 Task: Create Card E-commerce Website Review in Board Employee Benefits Platforms to Workspace Event Lighting Rentals. Create Card Veterinary Conference Review in Board Voice of Support Feedback Analysis to Workspace Event Lighting Rentals. Create Card Mobile App Design Review in Board IT Vendor Management and Contract Negotiation to Workspace Event Lighting Rentals
Action: Mouse moved to (505, 166)
Screenshot: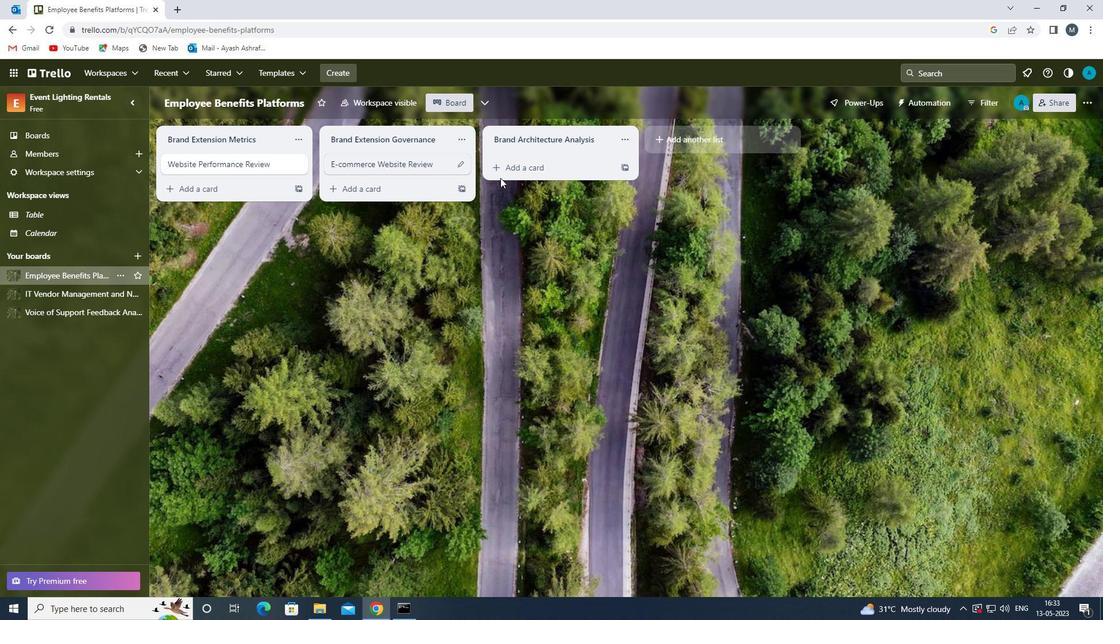 
Action: Mouse pressed left at (505, 166)
Screenshot: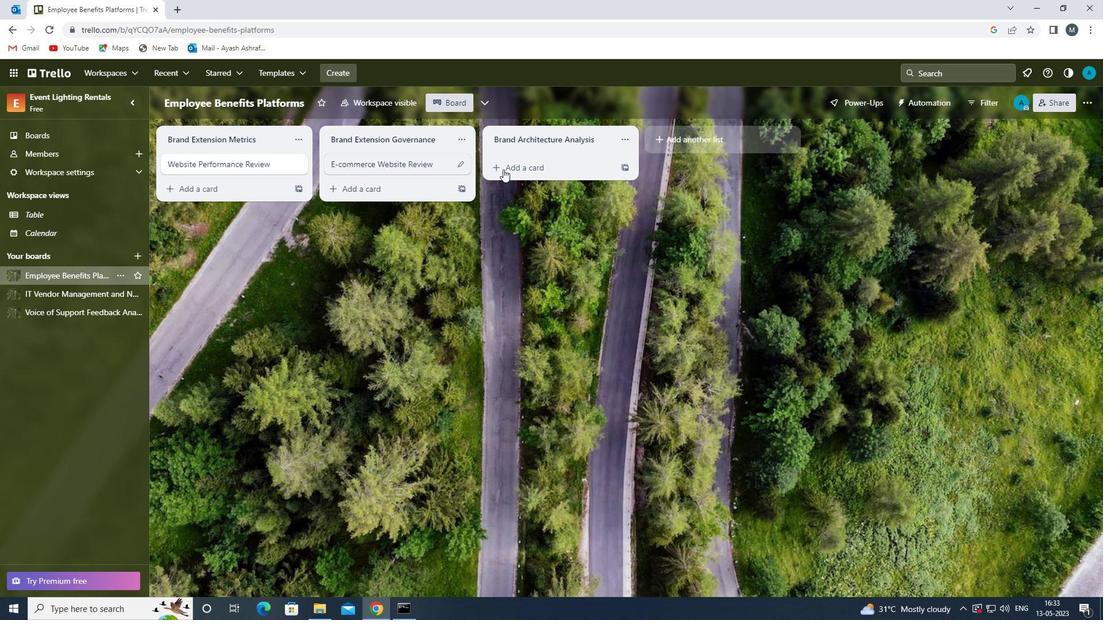 
Action: Mouse moved to (506, 167)
Screenshot: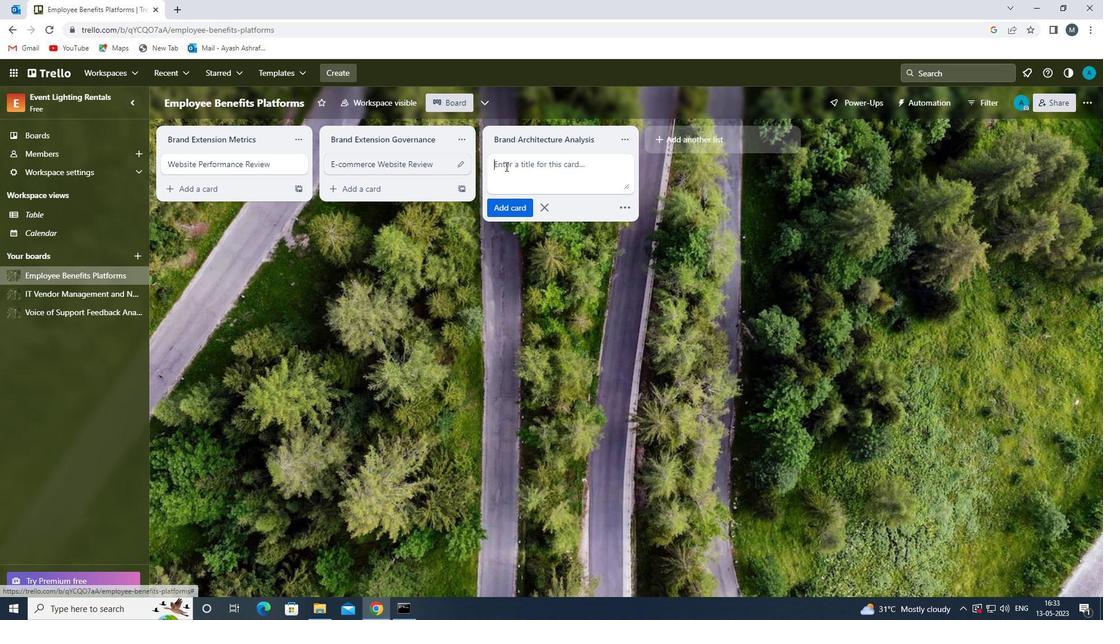 
Action: Mouse pressed left at (506, 167)
Screenshot: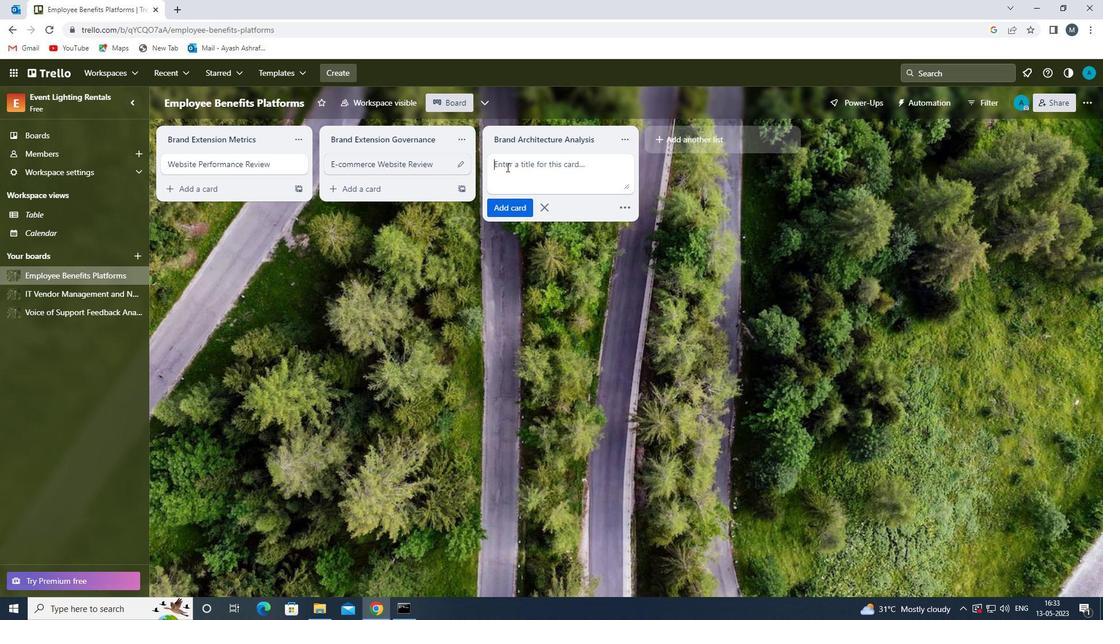 
Action: Key pressed <Key.shift>E-COMMERCE<Key.space><Key.shift>WEBSITE<Key.space><Key.shift>REVIEW<Key.space>
Screenshot: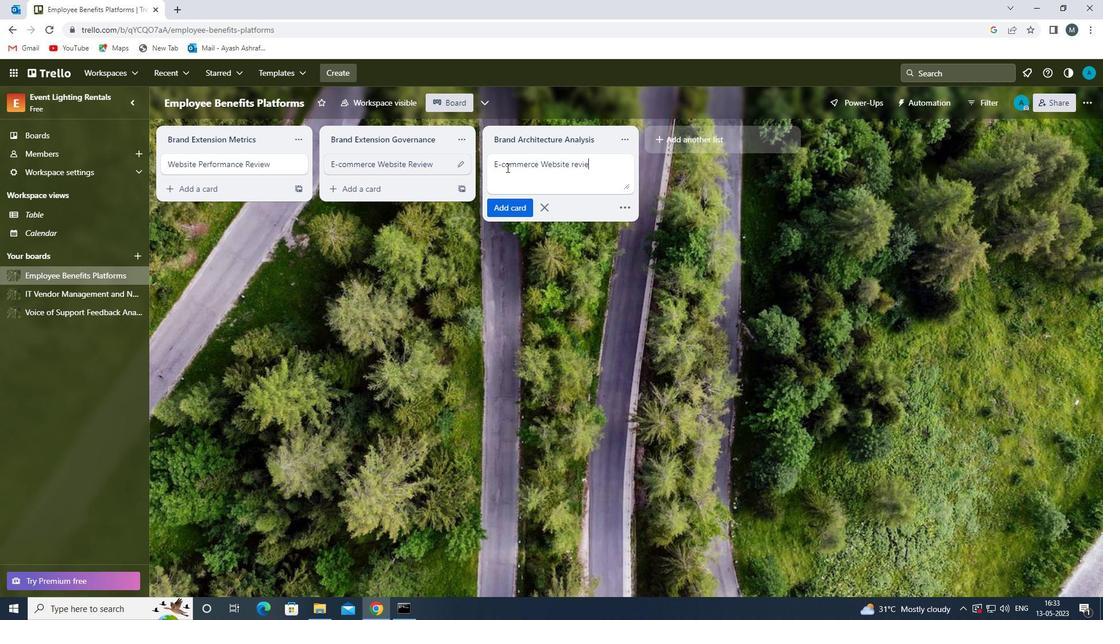 
Action: Mouse moved to (573, 163)
Screenshot: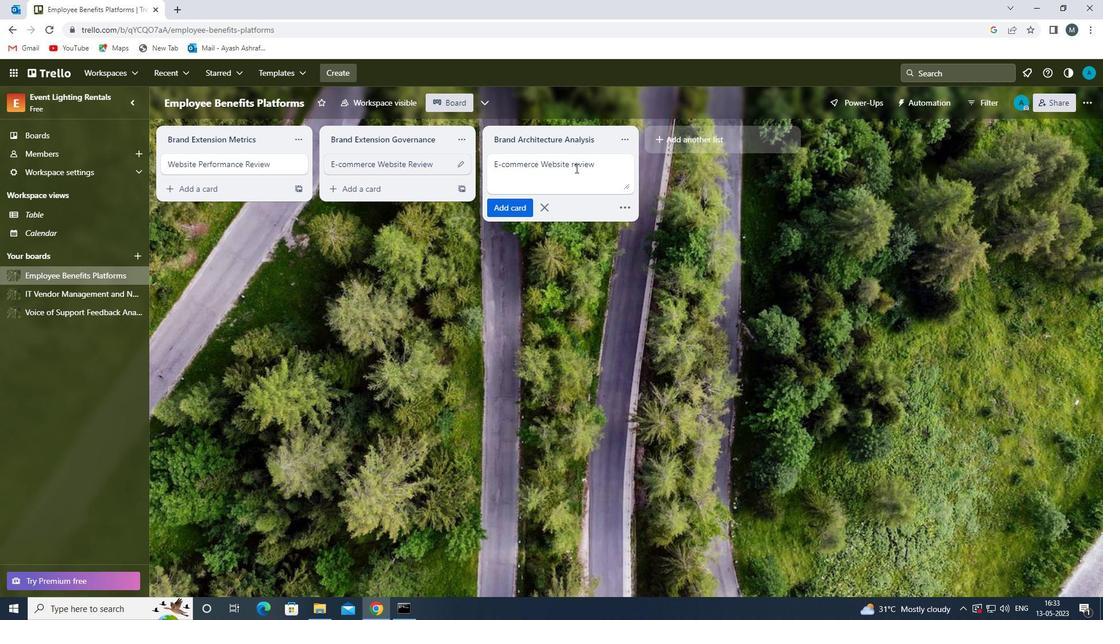 
Action: Mouse pressed left at (573, 163)
Screenshot: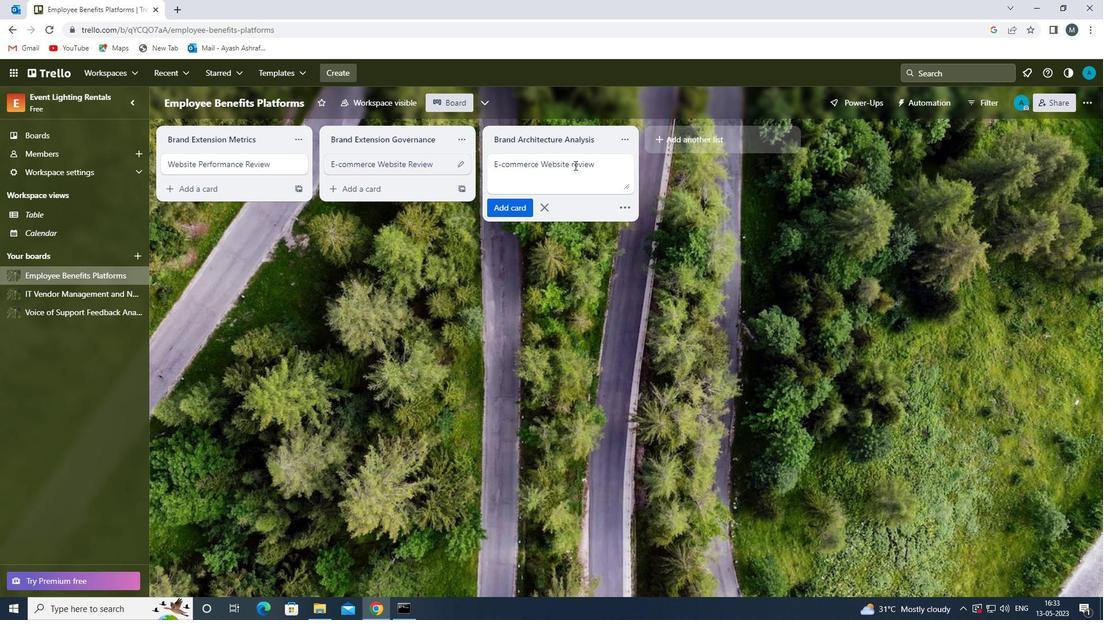 
Action: Mouse moved to (577, 171)
Screenshot: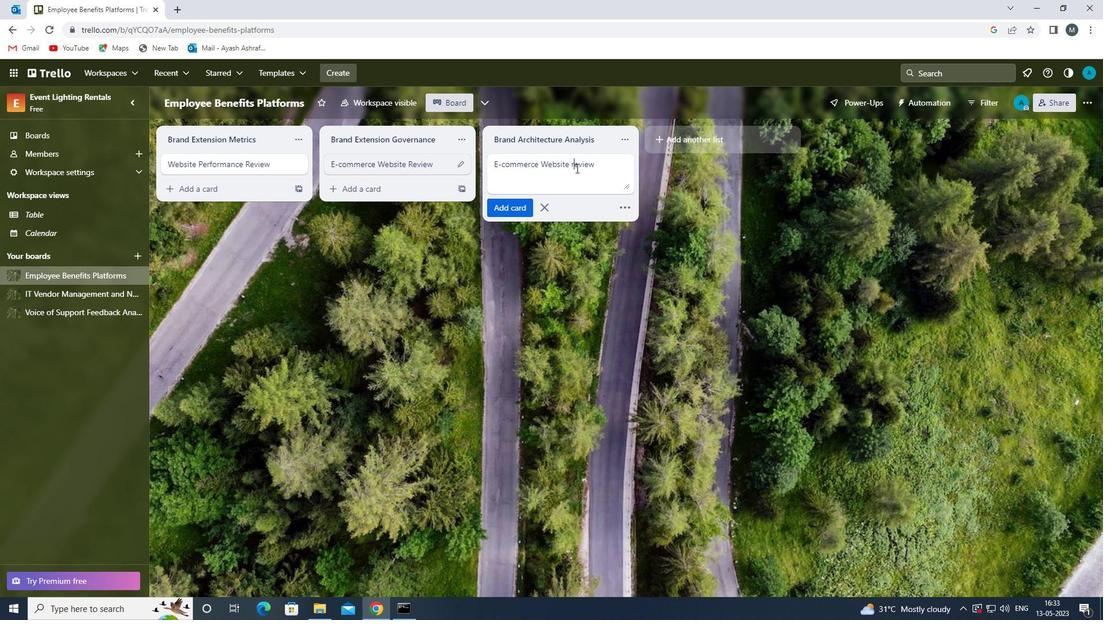 
Action: Key pressed <Key.backspace><Key.shift>R
Screenshot: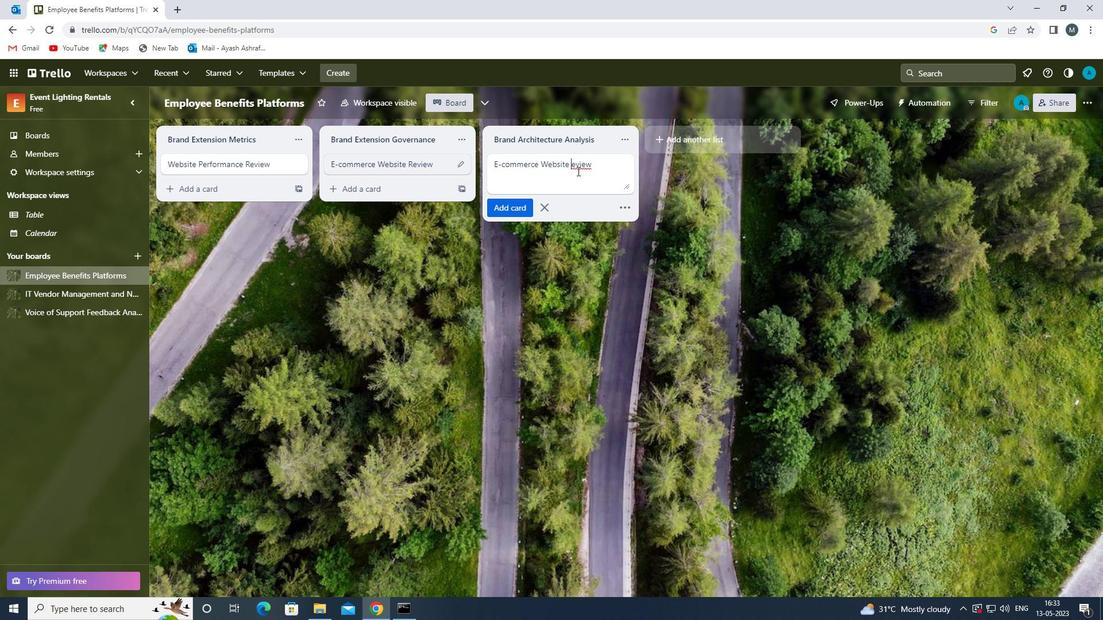 
Action: Mouse moved to (500, 206)
Screenshot: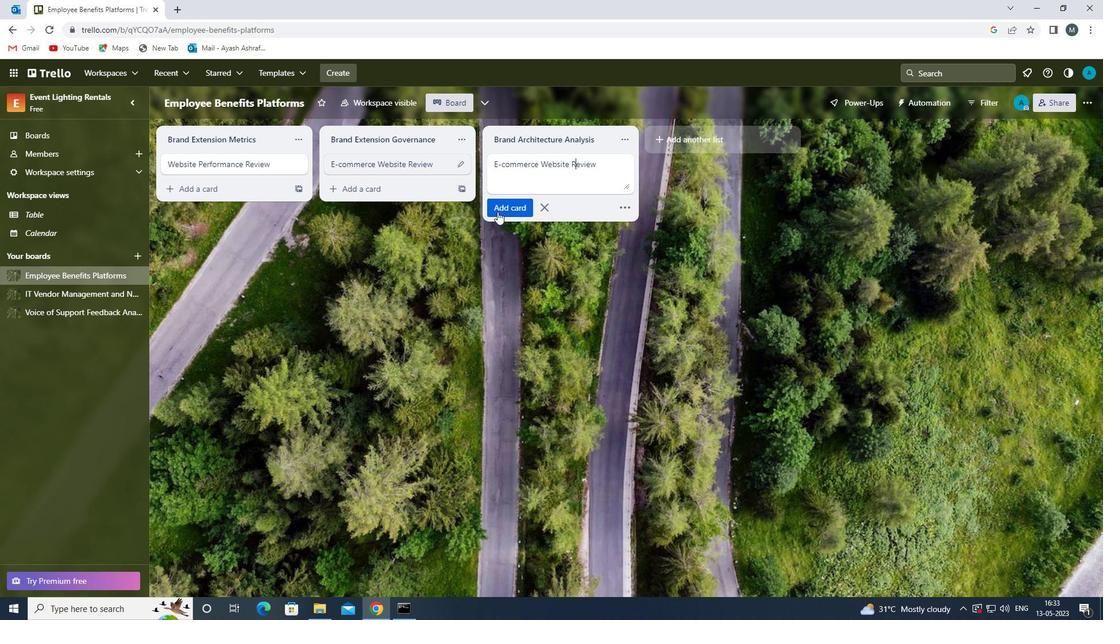 
Action: Mouse pressed left at (500, 206)
Screenshot: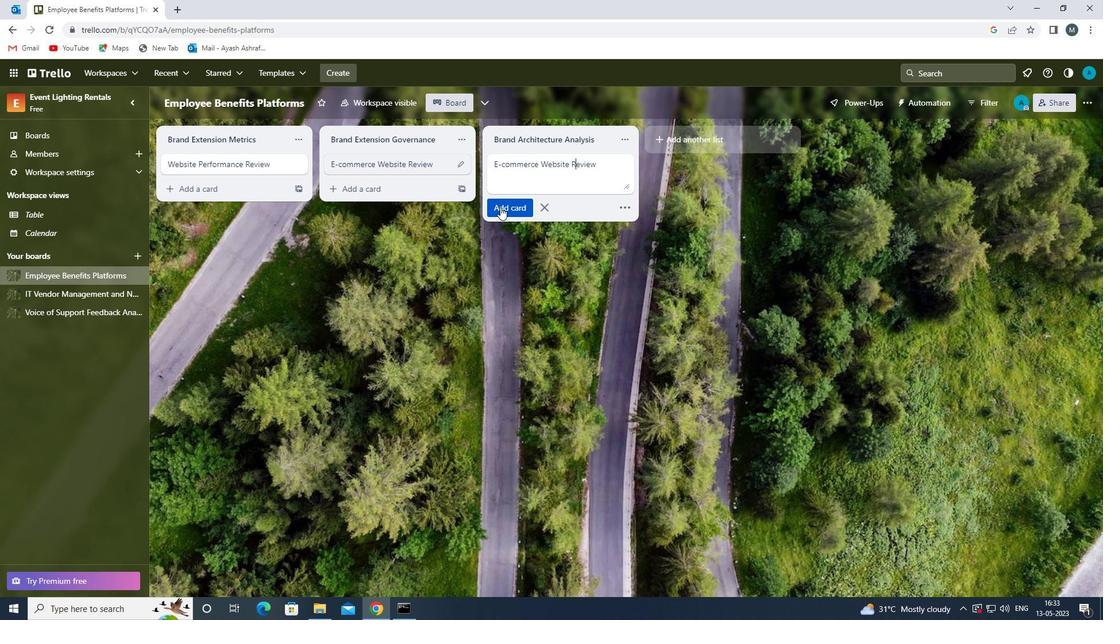 
Action: Mouse moved to (431, 374)
Screenshot: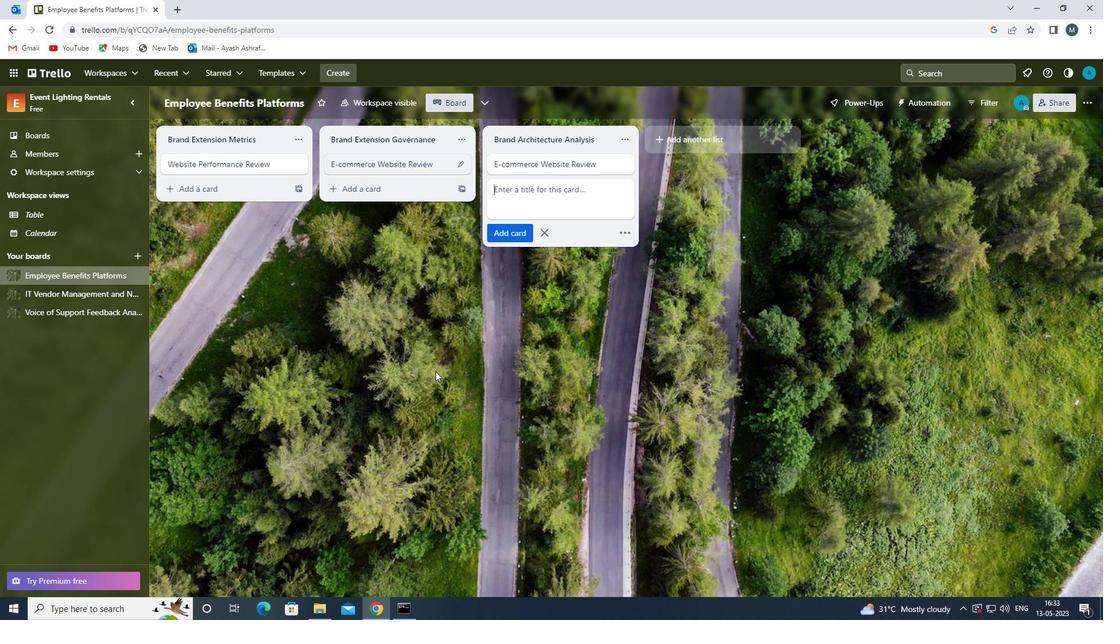 
Action: Mouse pressed left at (431, 374)
Screenshot: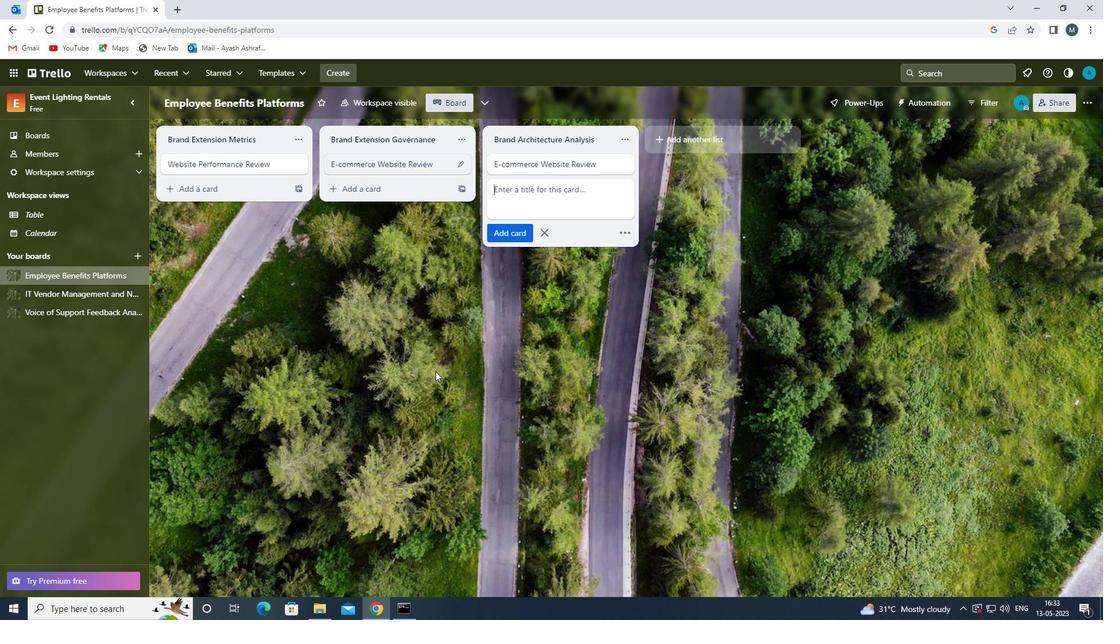 
Action: Mouse moved to (68, 309)
Screenshot: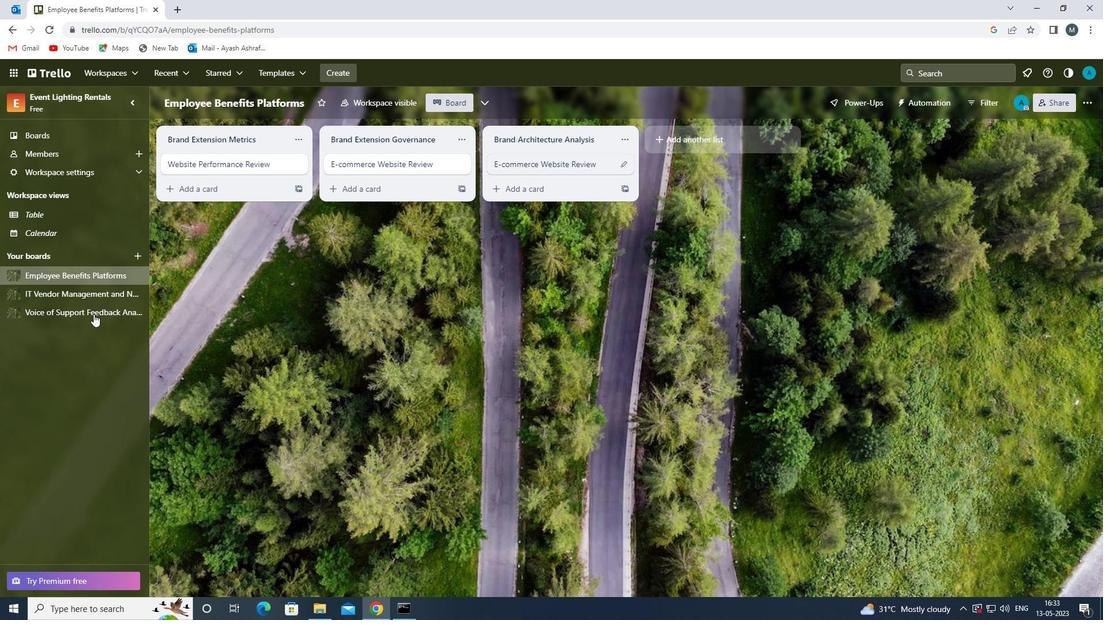 
Action: Mouse pressed left at (68, 309)
Screenshot: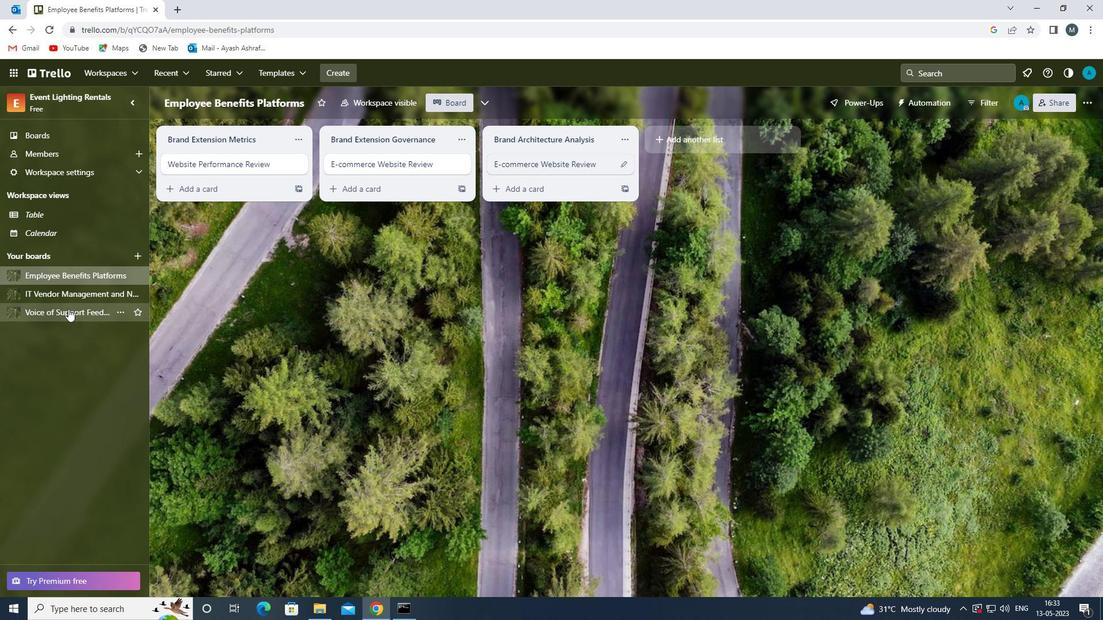 
Action: Mouse moved to (524, 170)
Screenshot: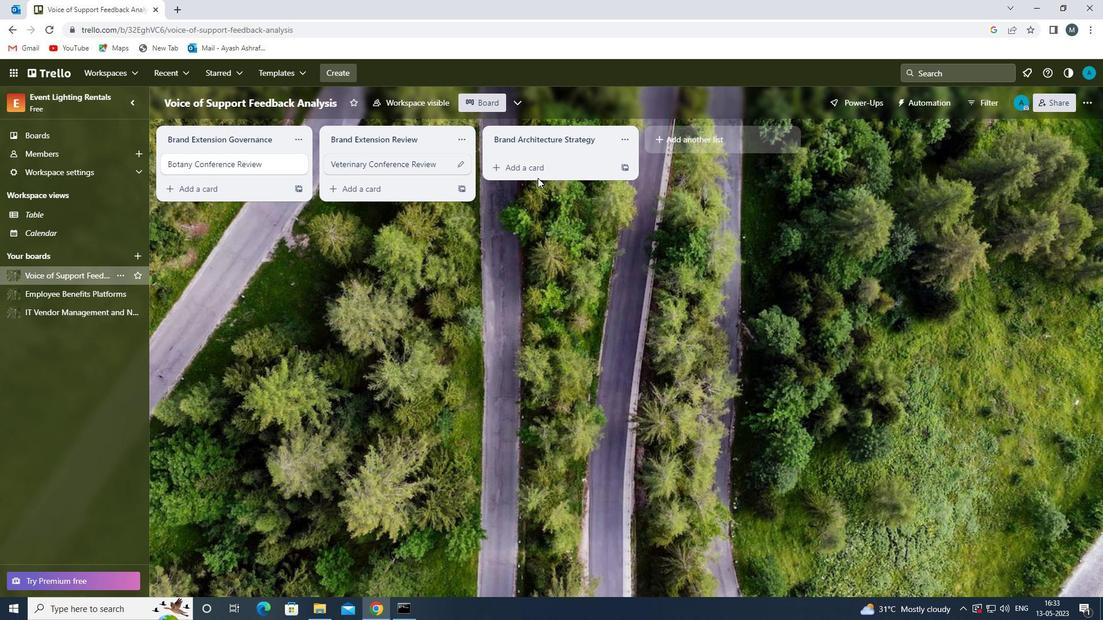 
Action: Mouse pressed left at (524, 170)
Screenshot: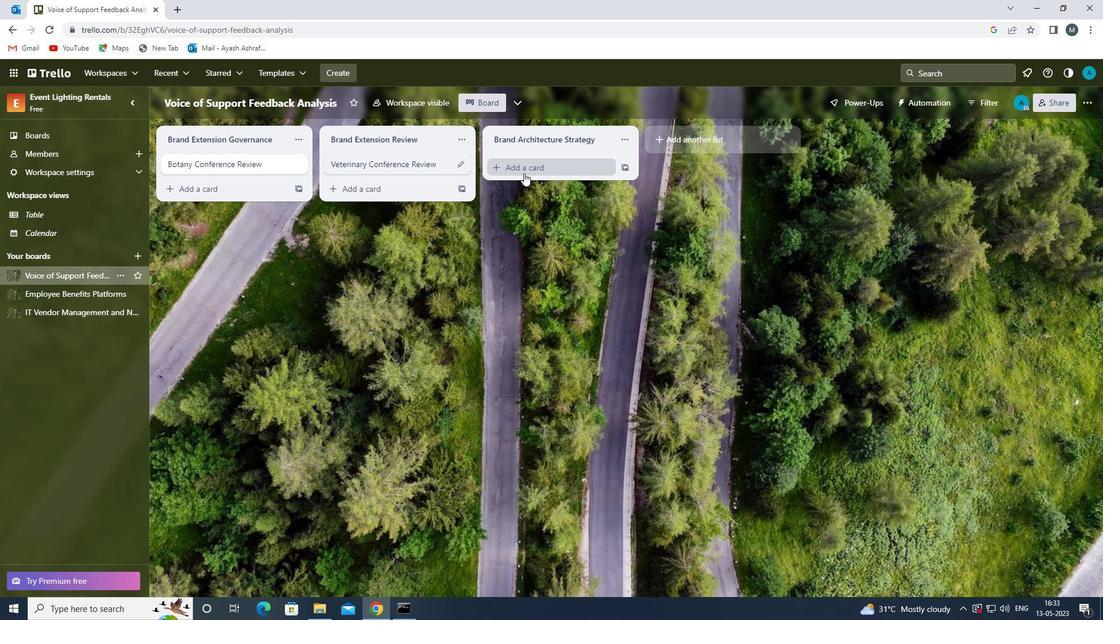 
Action: Mouse moved to (525, 170)
Screenshot: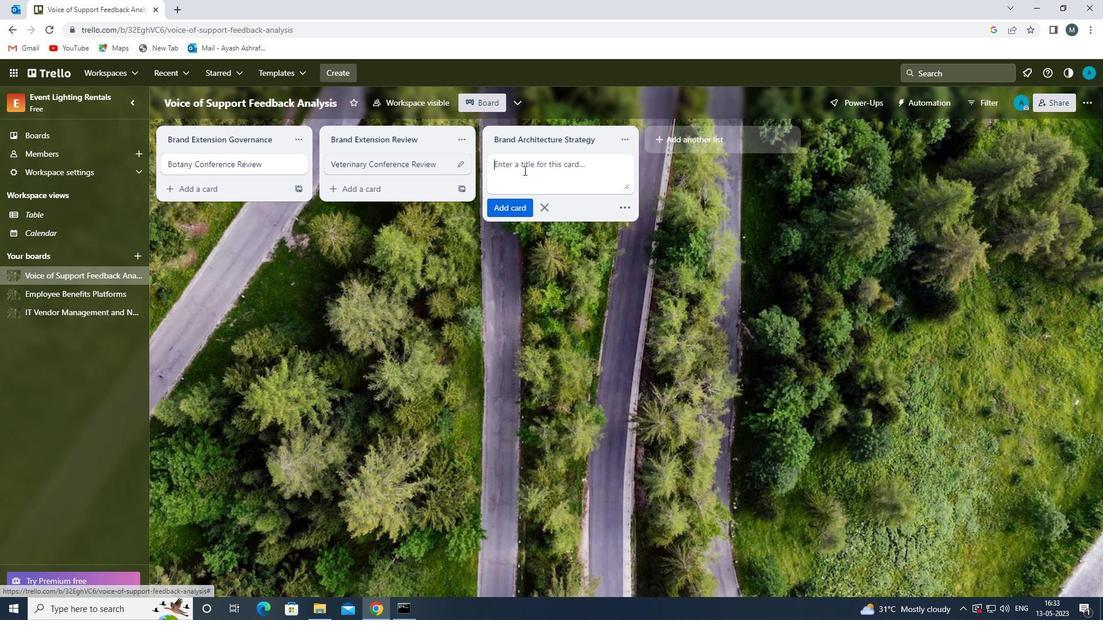 
Action: Key pressed <Key.shift>VETERINARY<Key.space><Key.shift>CI<Key.backspace>NFERENCE<Key.space><Key.shift>REVIEW<Key.space>
Screenshot: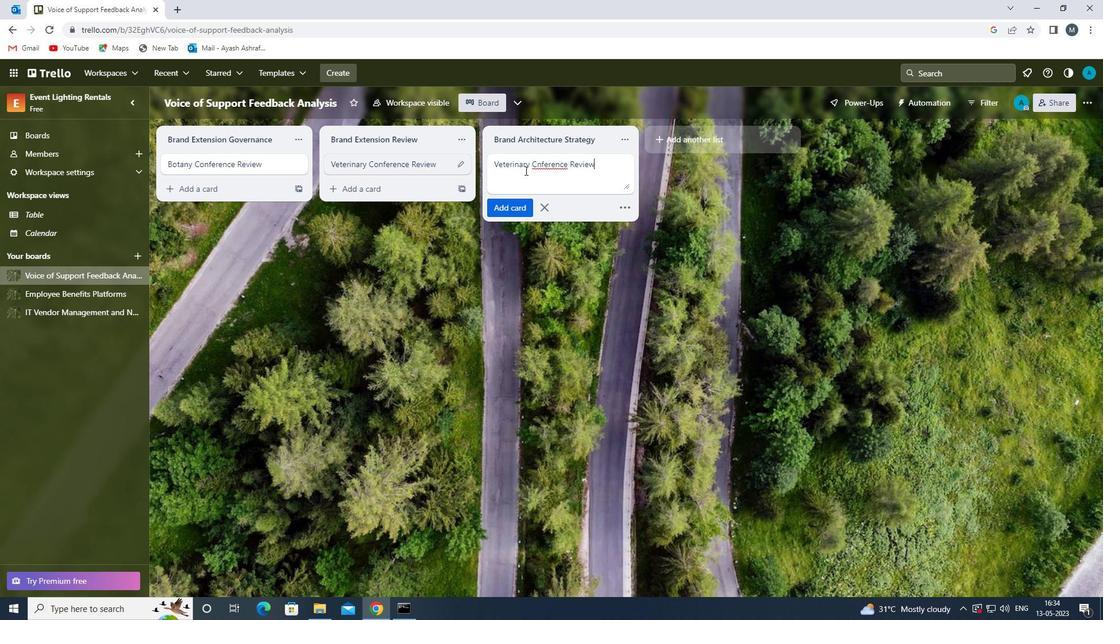 
Action: Mouse moved to (543, 163)
Screenshot: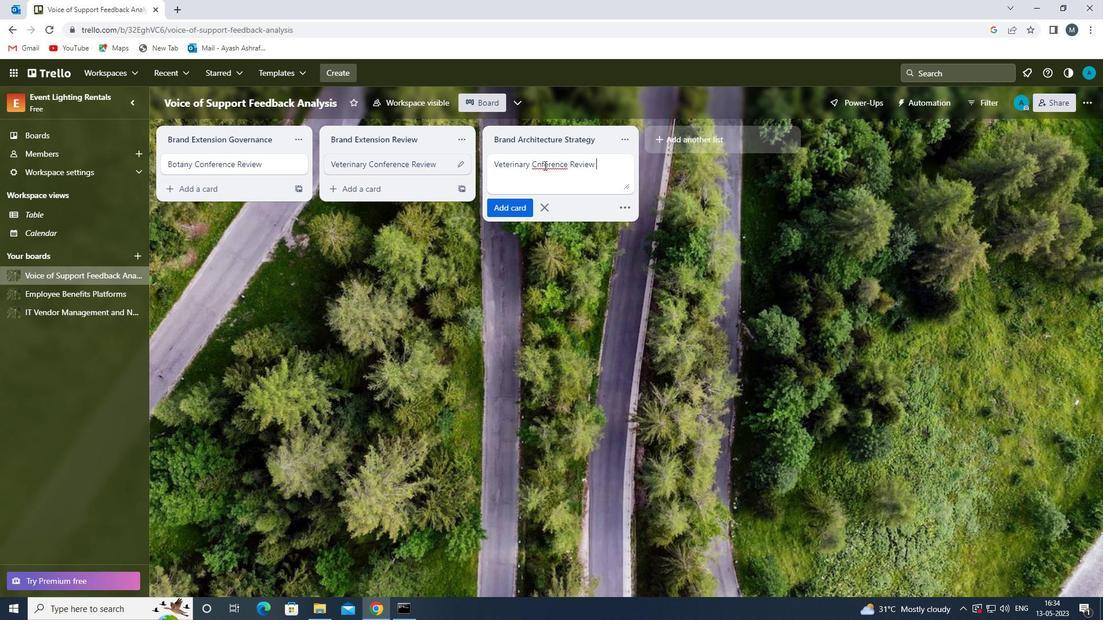 
Action: Mouse pressed left at (543, 163)
Screenshot: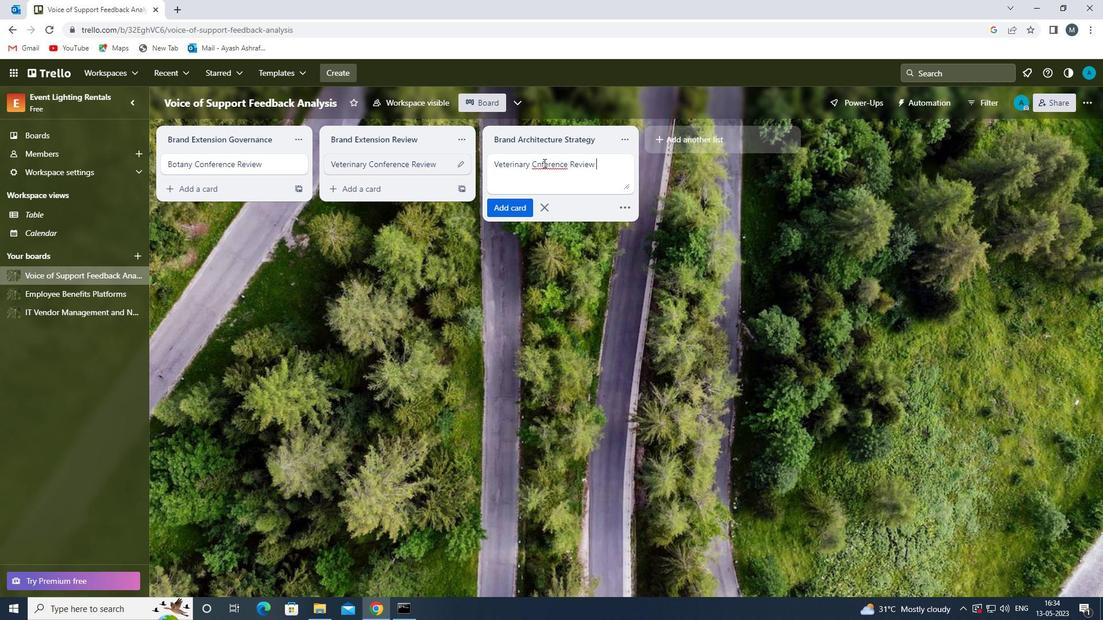 
Action: Mouse moved to (541, 166)
Screenshot: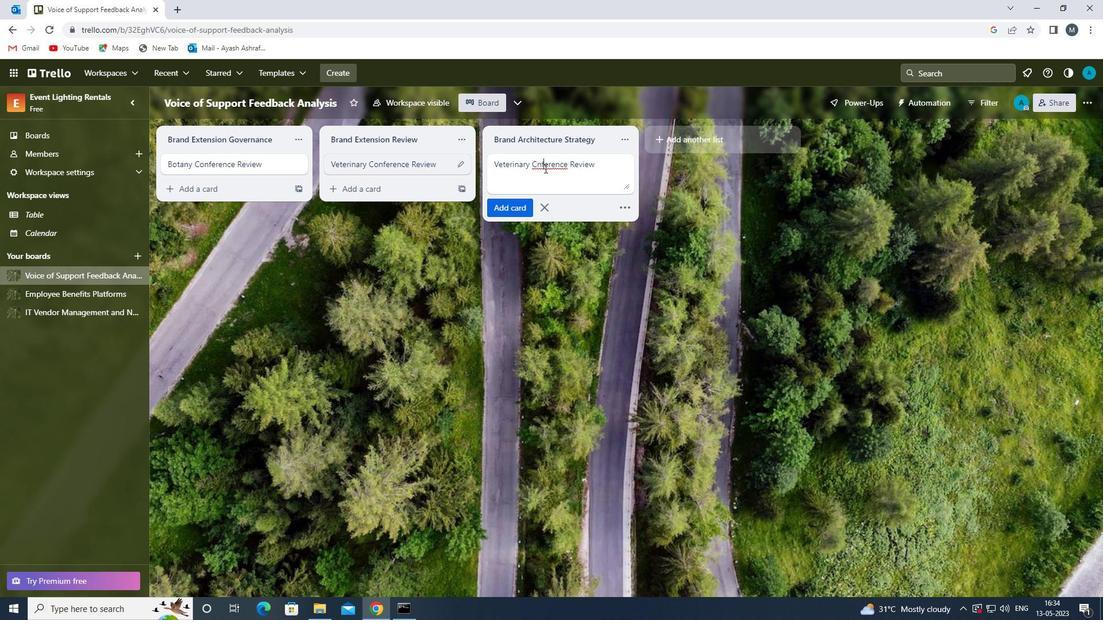 
Action: Mouse pressed left at (541, 166)
Screenshot: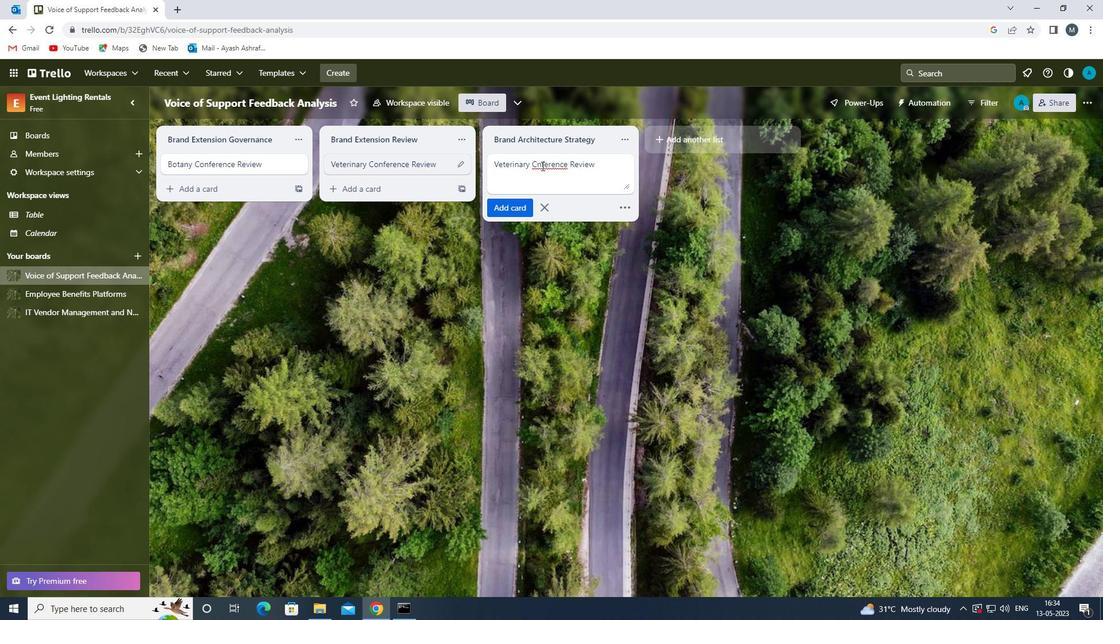 
Action: Mouse moved to (546, 168)
Screenshot: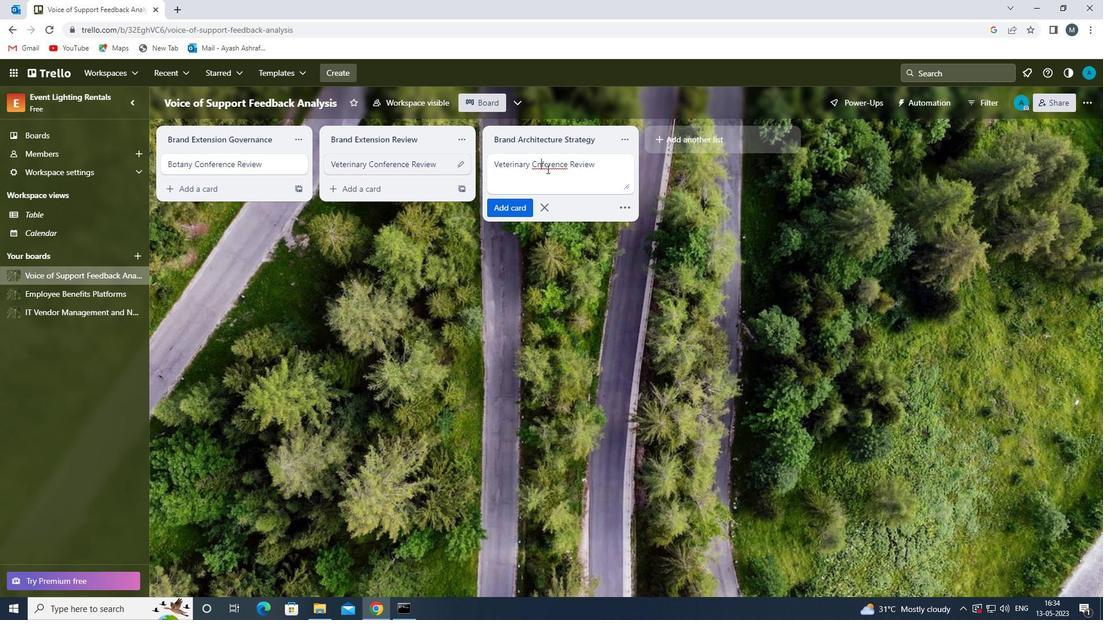 
Action: Key pressed <Key.backspace>O
Screenshot: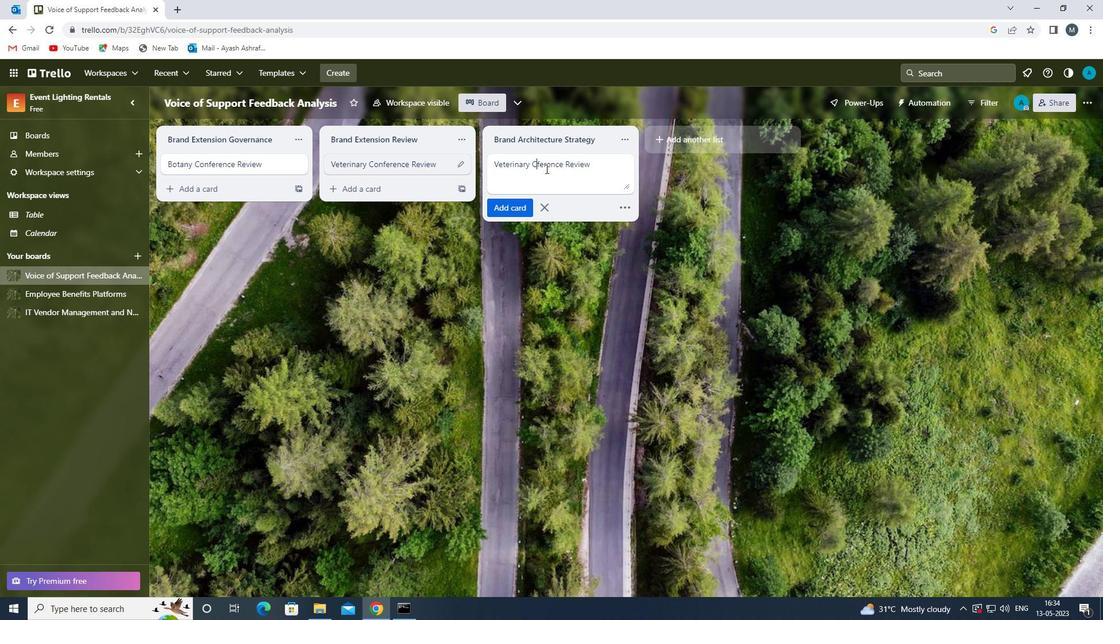 
Action: Mouse moved to (516, 208)
Screenshot: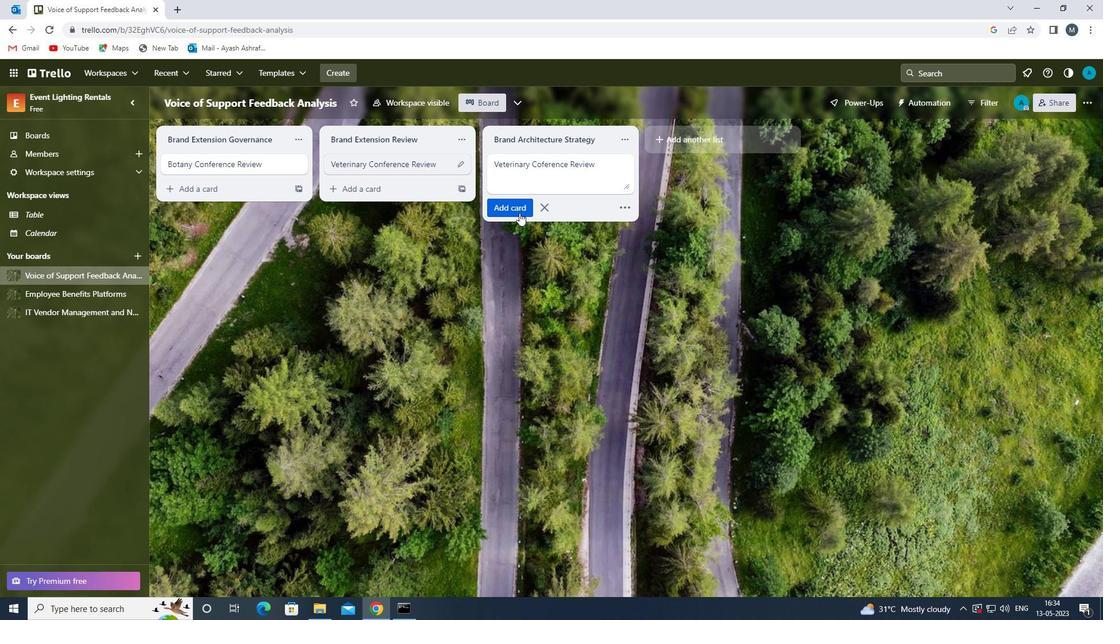 
Action: Mouse pressed left at (516, 208)
Screenshot: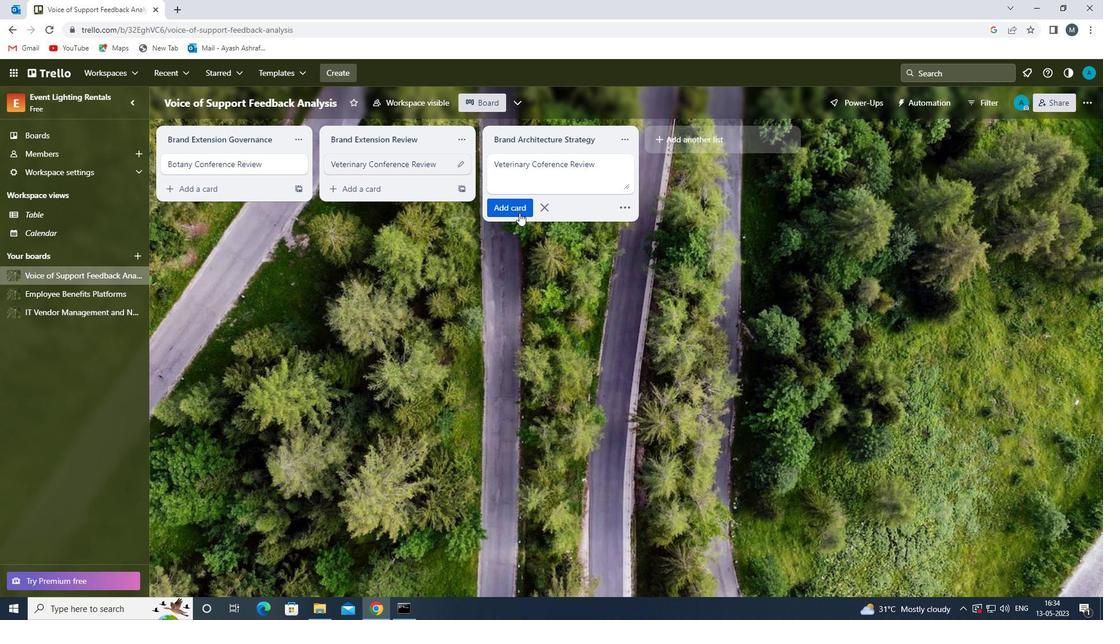 
Action: Mouse moved to (437, 314)
Screenshot: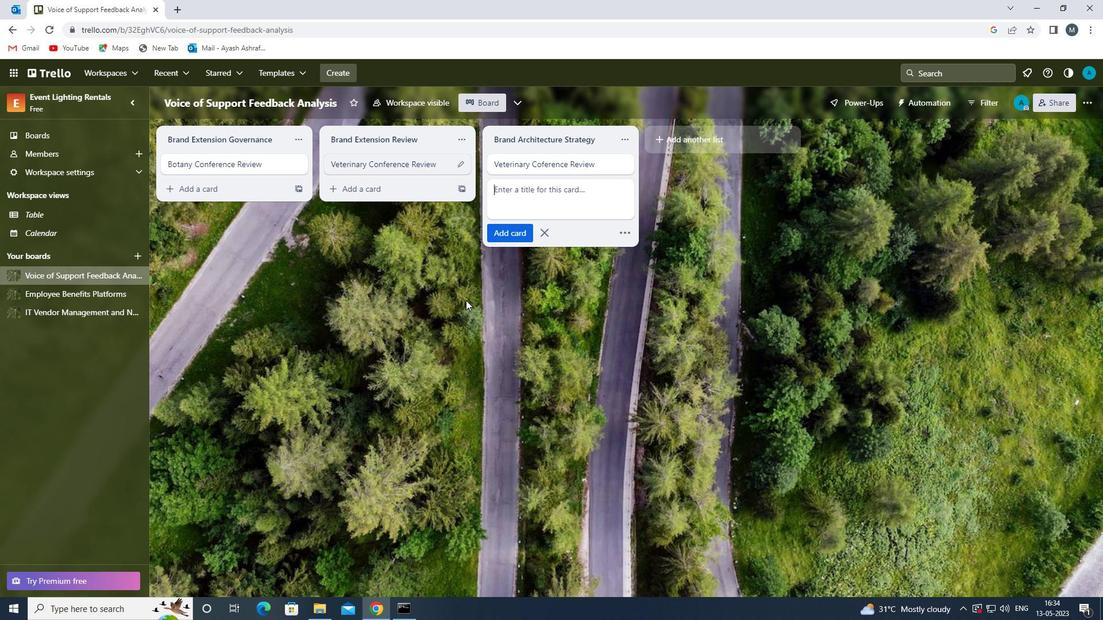 
Action: Mouse pressed left at (437, 314)
Screenshot: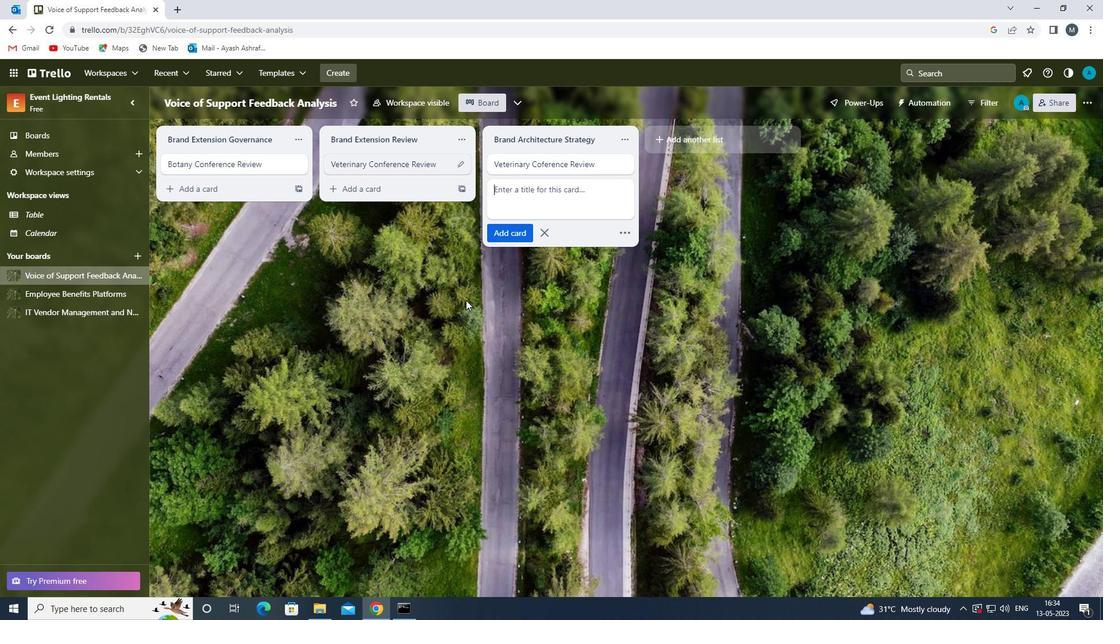
Action: Mouse moved to (86, 316)
Screenshot: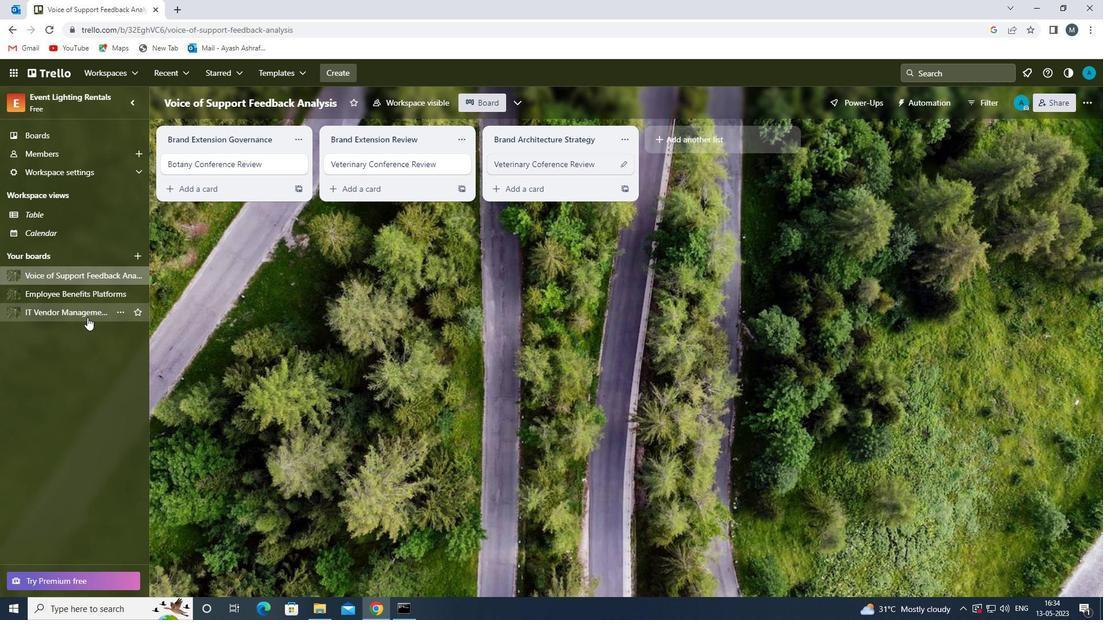
Action: Mouse pressed left at (86, 316)
Screenshot: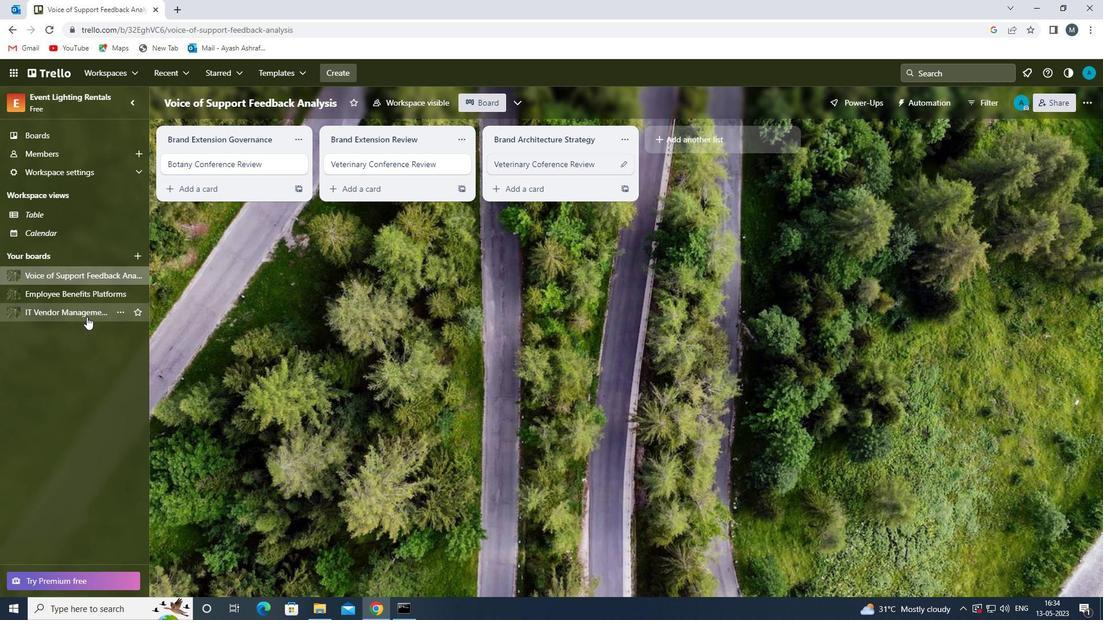 
Action: Mouse moved to (534, 171)
Screenshot: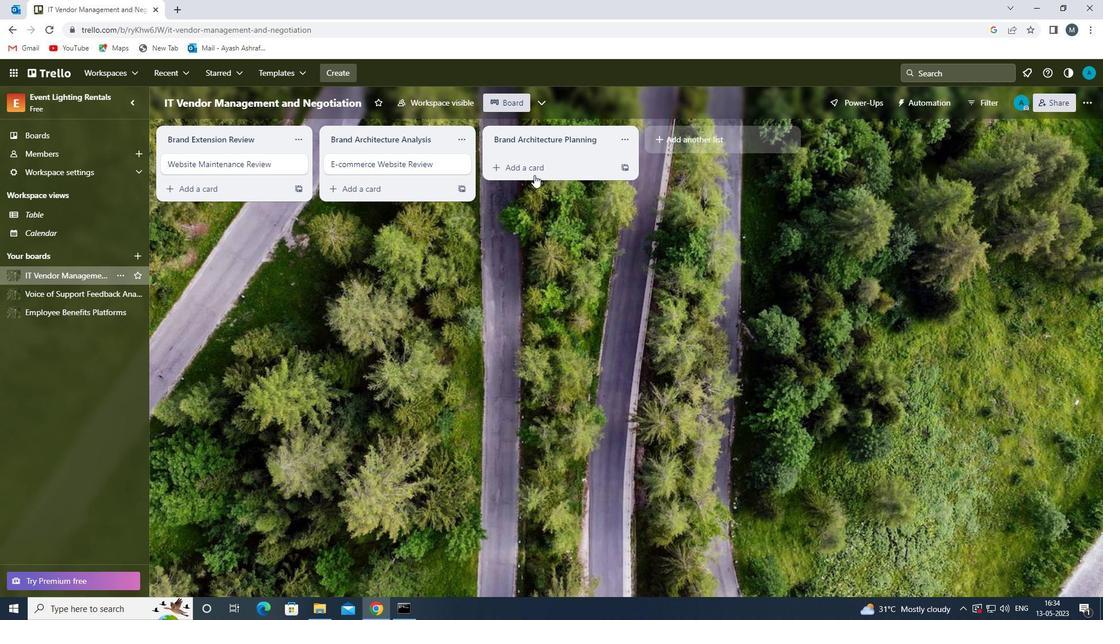 
Action: Mouse pressed left at (534, 171)
Screenshot: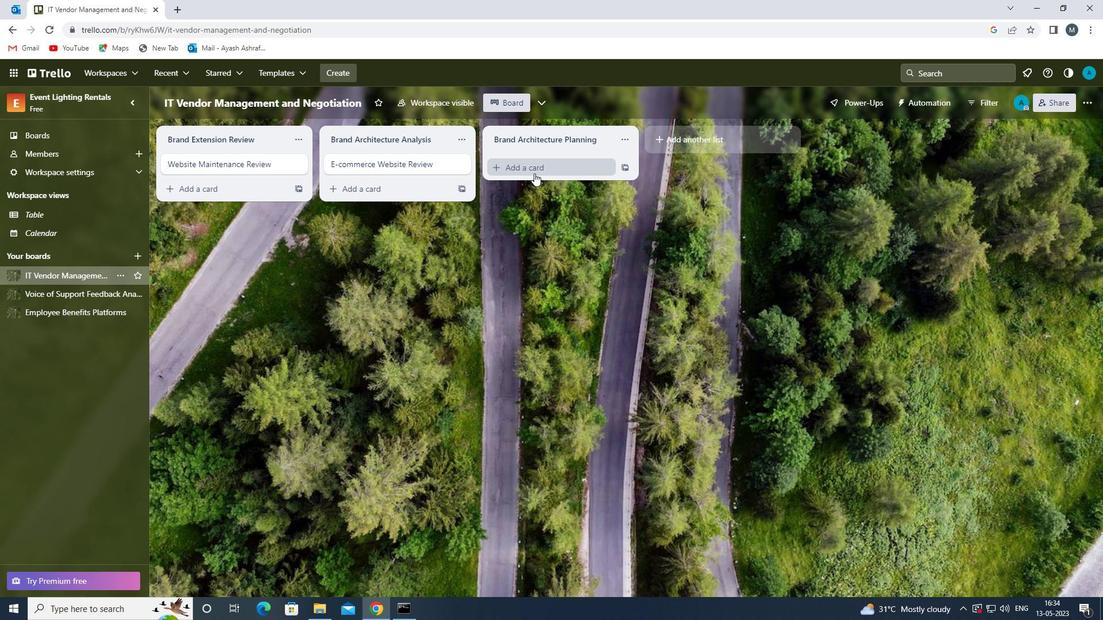 
Action: Mouse moved to (529, 168)
Screenshot: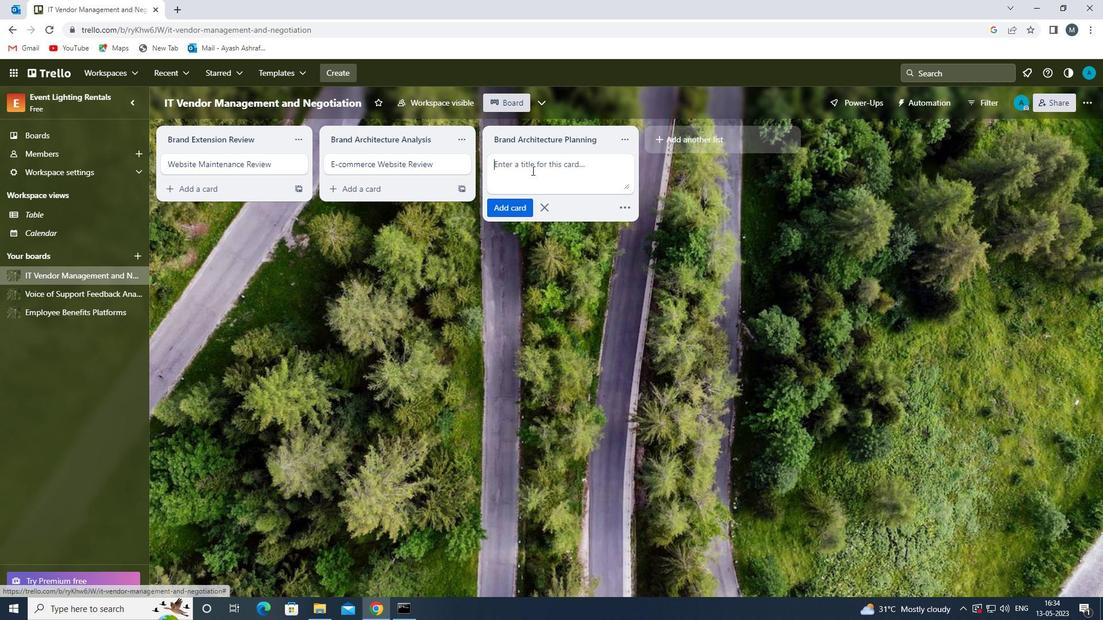 
Action: Mouse pressed left at (529, 168)
Screenshot: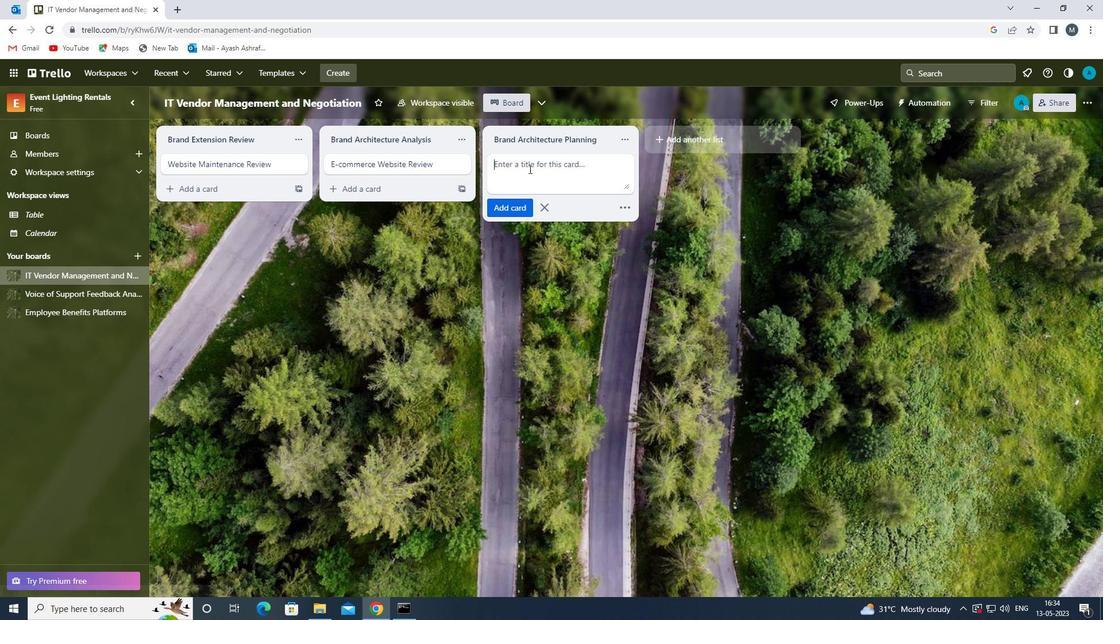 
Action: Key pressed <Key.shift>MOBILE<Key.space>APP<Key.space><Key.shift>DESIGN<Key.space><Key.shift>REVIEW<Key.space>
Screenshot: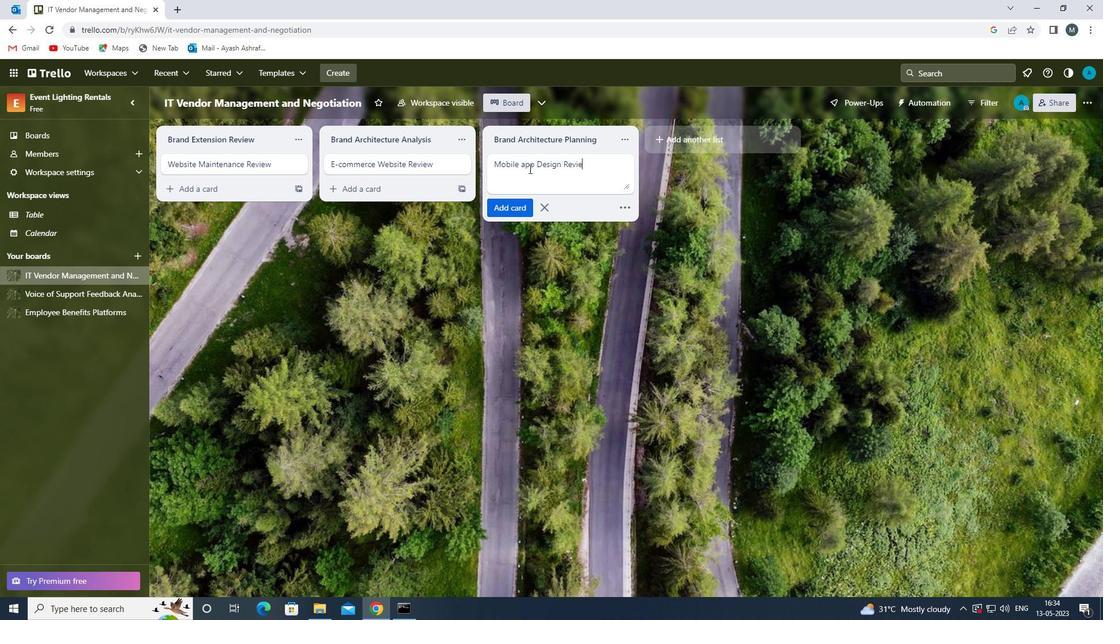 
Action: Mouse moved to (524, 167)
Screenshot: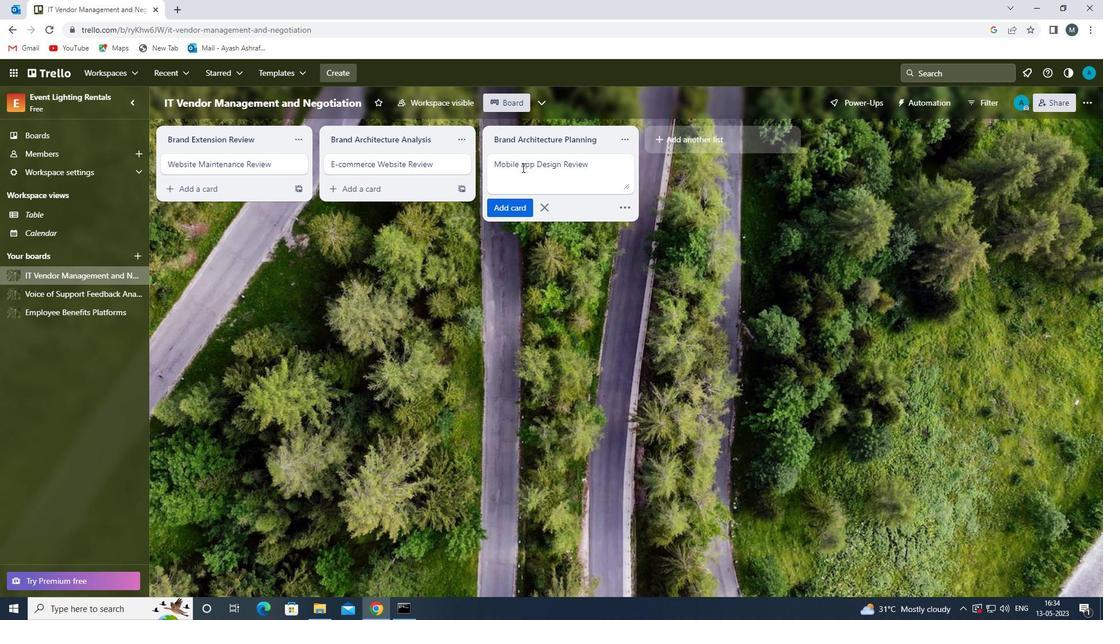 
Action: Mouse pressed left at (524, 167)
Screenshot: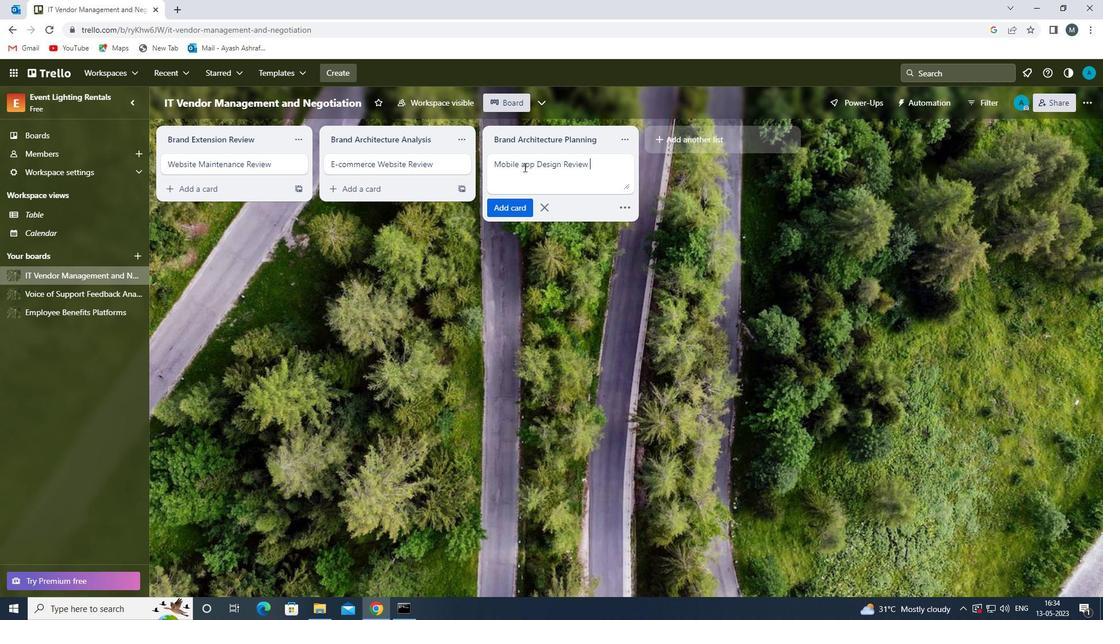 
Action: Mouse moved to (527, 167)
Screenshot: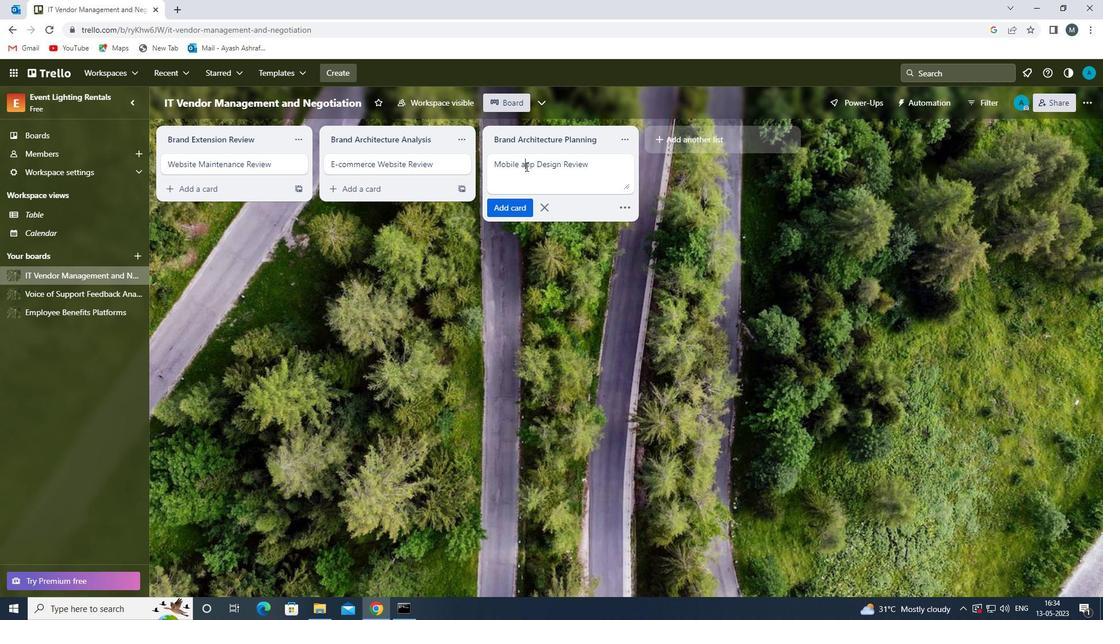 
Action: Key pressed <Key.backspace><Key.shift>A
Screenshot: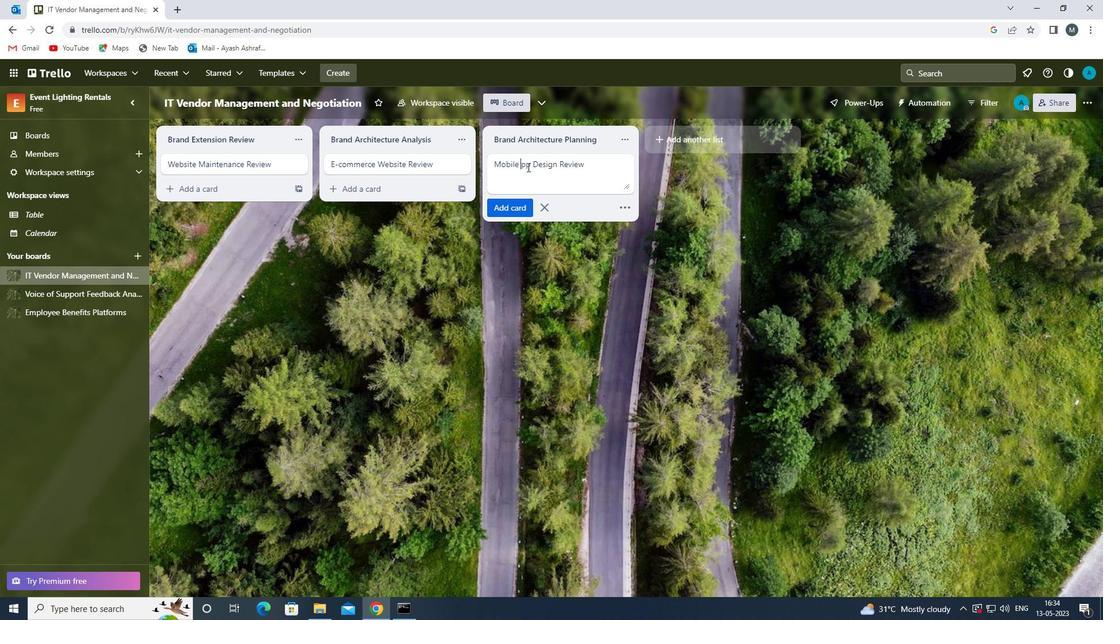 
Action: Mouse moved to (512, 210)
Screenshot: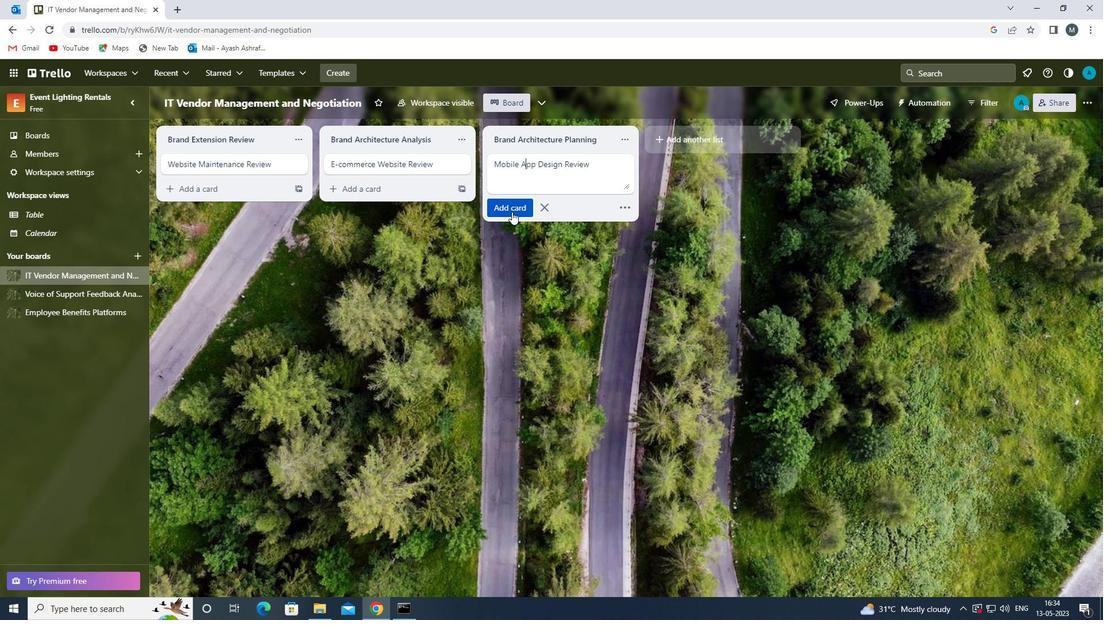 
Action: Mouse pressed left at (512, 210)
Screenshot: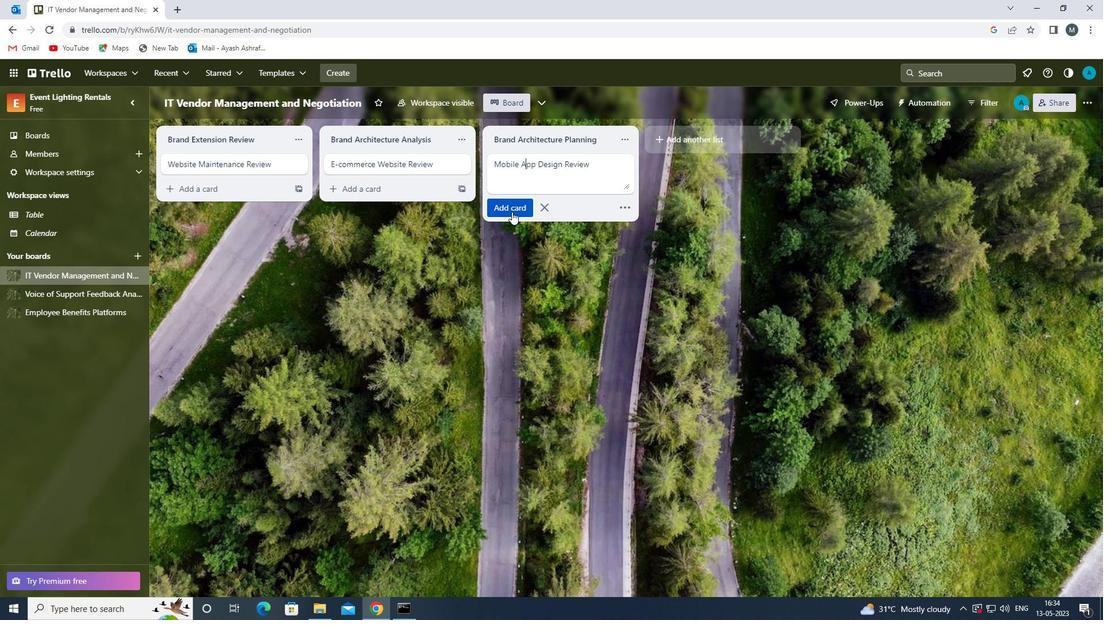 
Action: Mouse moved to (456, 318)
Screenshot: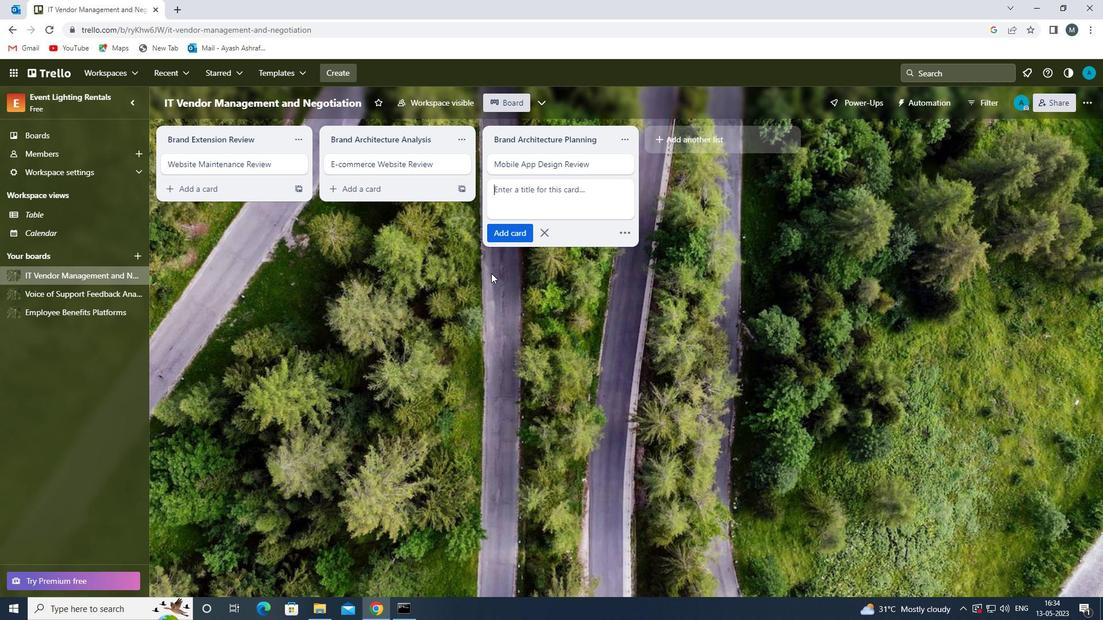 
Action: Mouse pressed left at (456, 318)
Screenshot: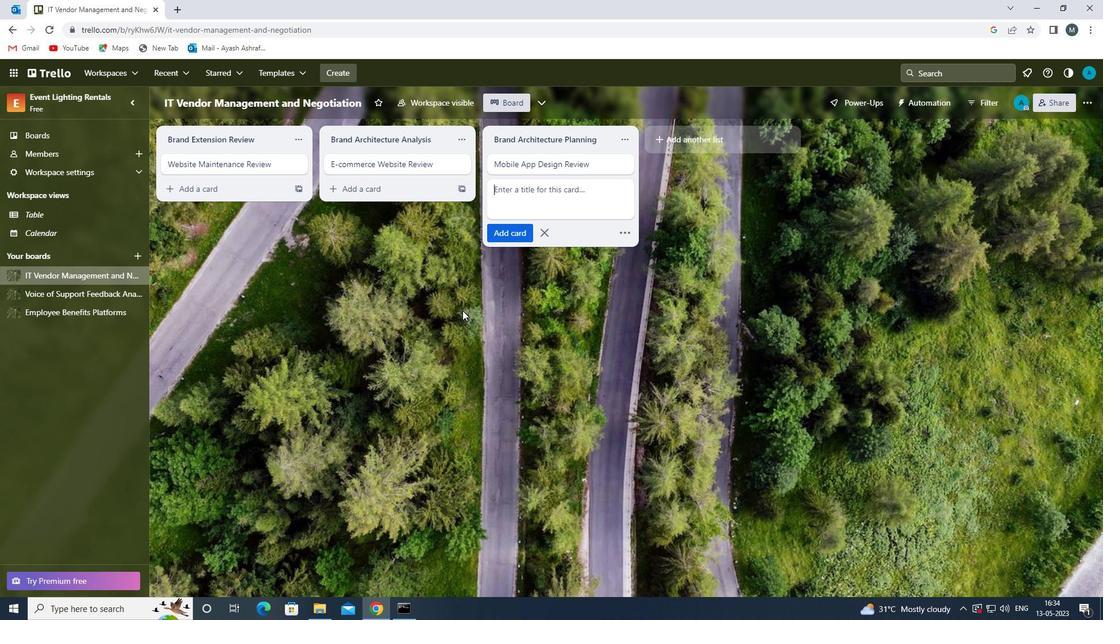 
